 Task: Use the formula "MINA" in spreadsheet "Project portfolio".
Action: Mouse moved to (97, 66)
Screenshot: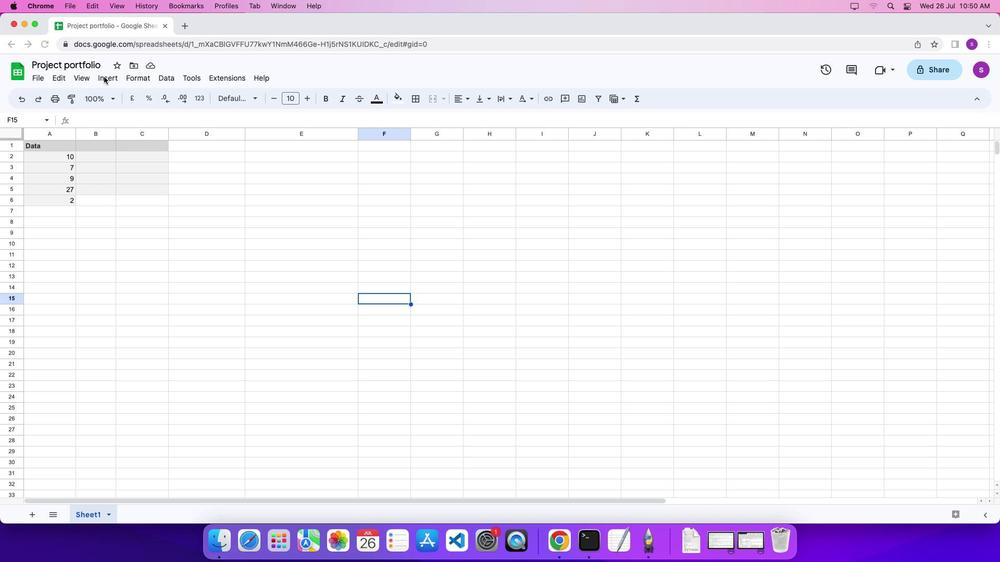 
Action: Mouse pressed left at (97, 66)
Screenshot: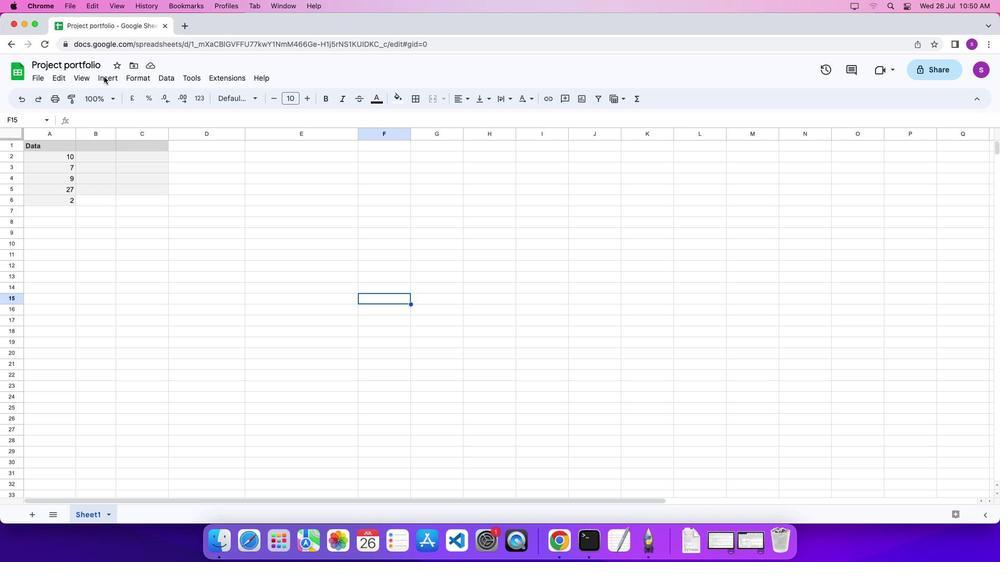 
Action: Mouse moved to (102, 67)
Screenshot: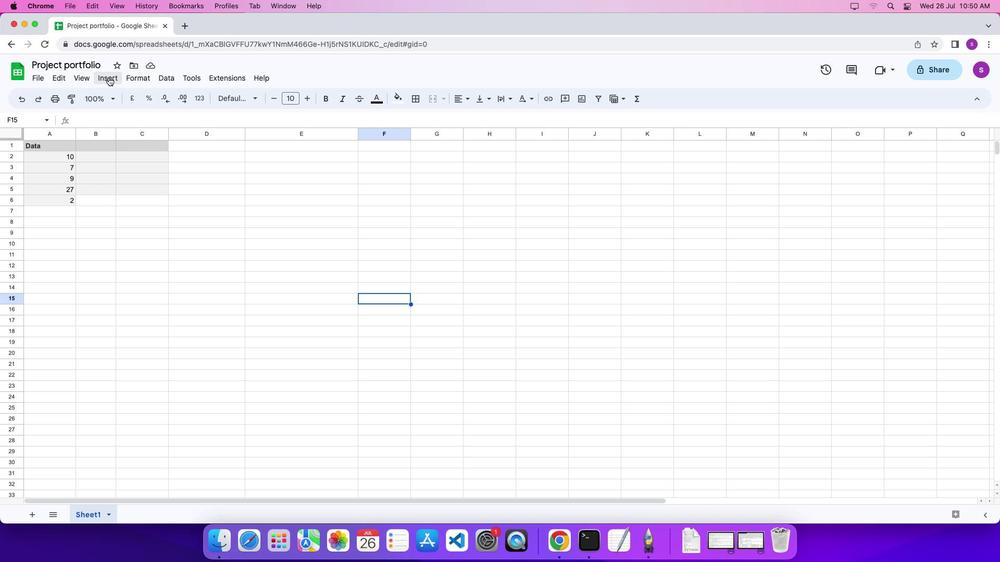 
Action: Mouse pressed left at (102, 67)
Screenshot: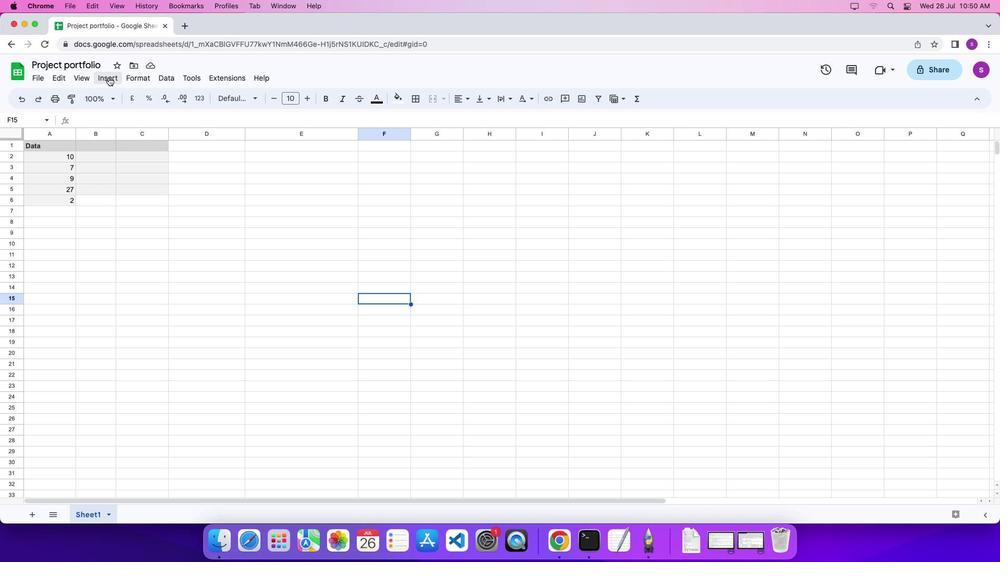
Action: Mouse moved to (475, 494)
Screenshot: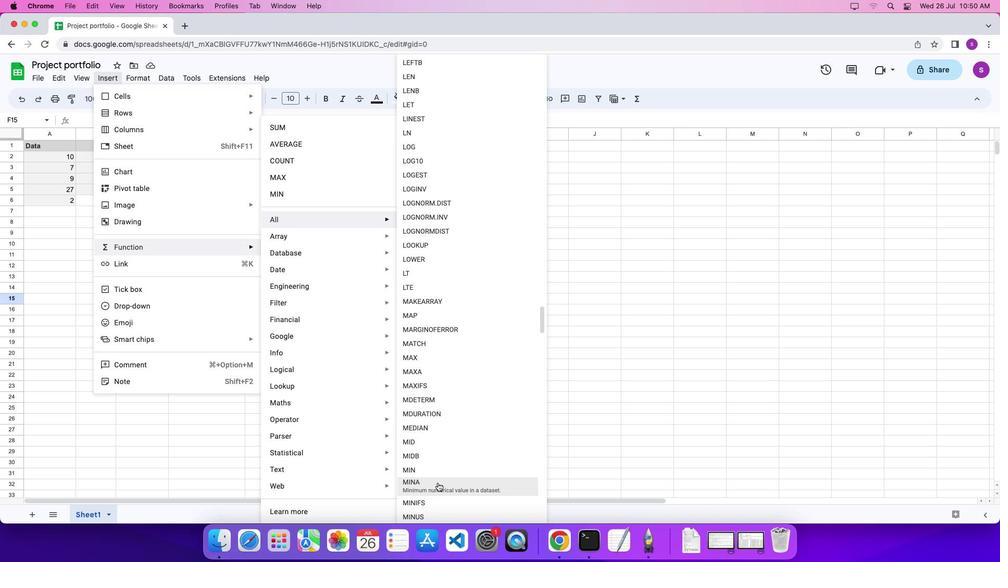 
Action: Mouse pressed left at (475, 494)
Screenshot: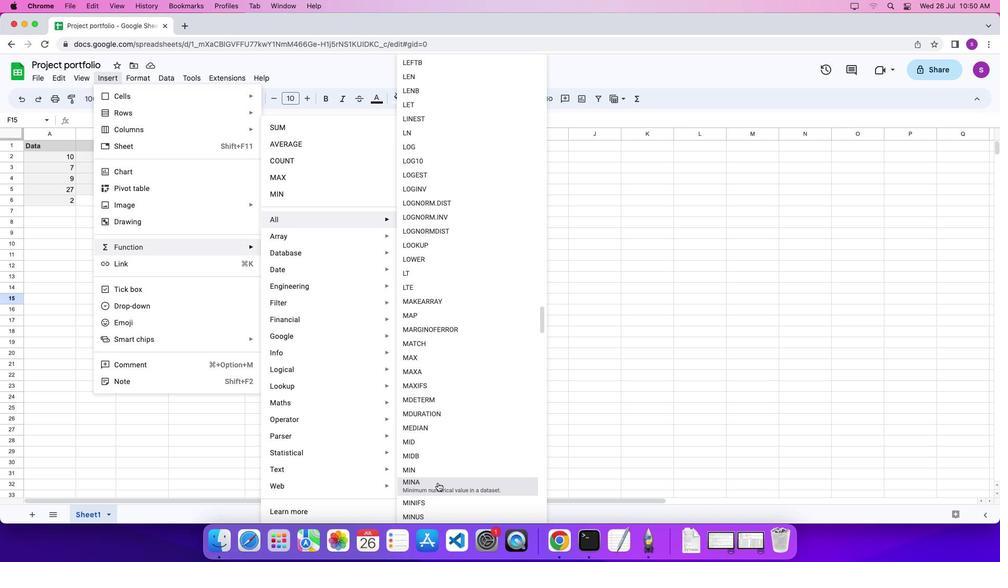 
Action: Mouse moved to (53, 151)
Screenshot: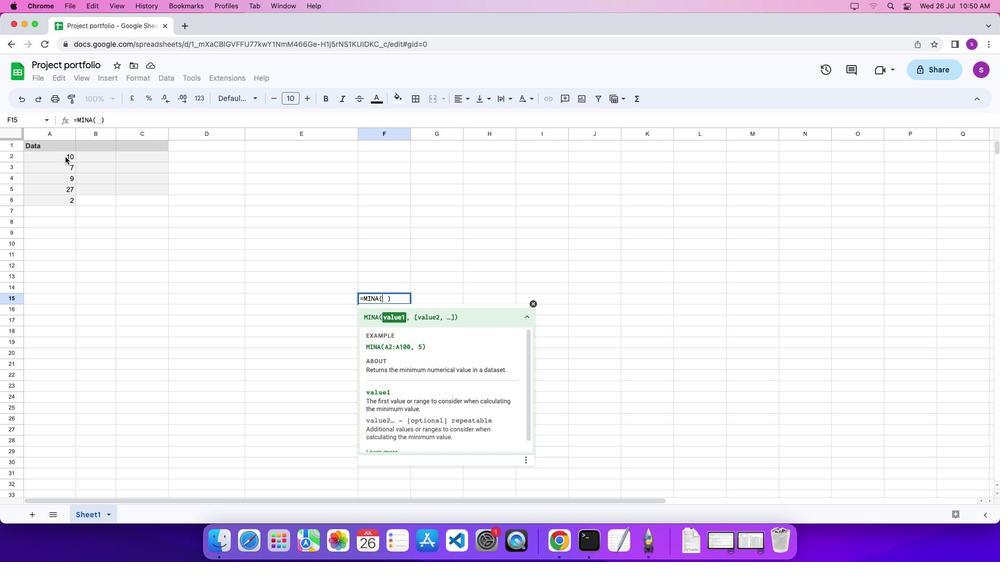 
Action: Mouse pressed left at (53, 151)
Screenshot: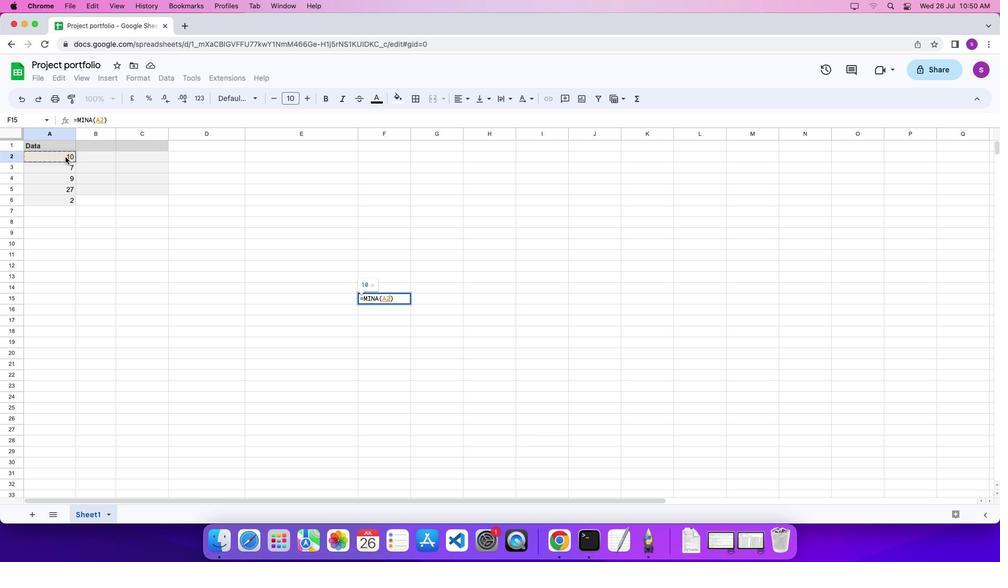 
Action: Mouse moved to (57, 198)
Screenshot: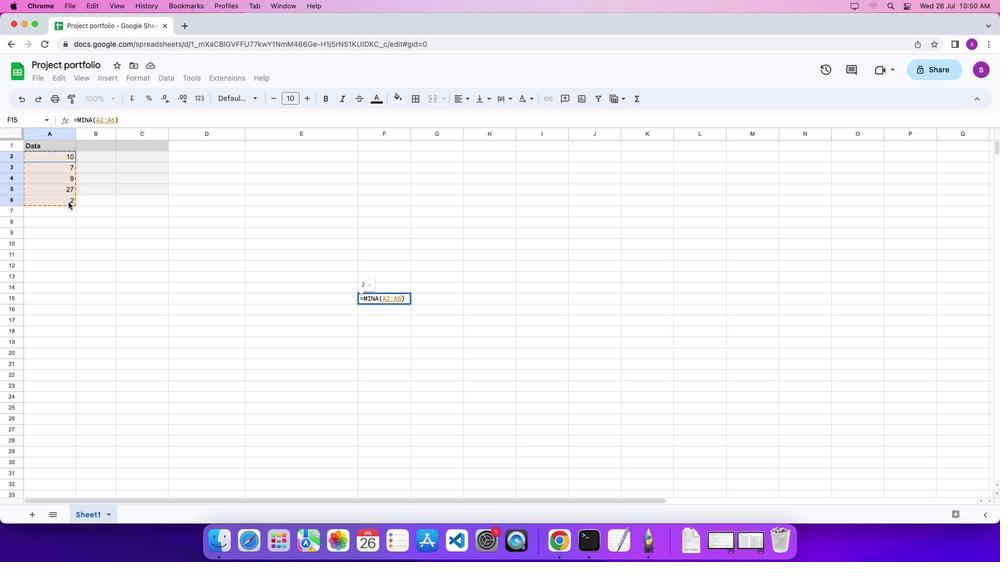 
Action: Key pressed '\x03'
Screenshot: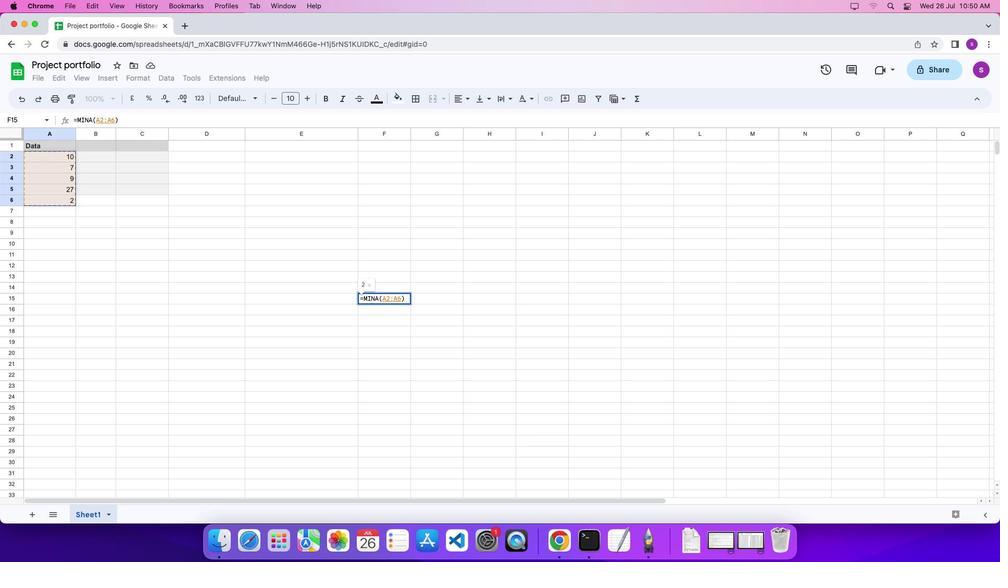 
Action: Mouse moved to (57, 198)
Screenshot: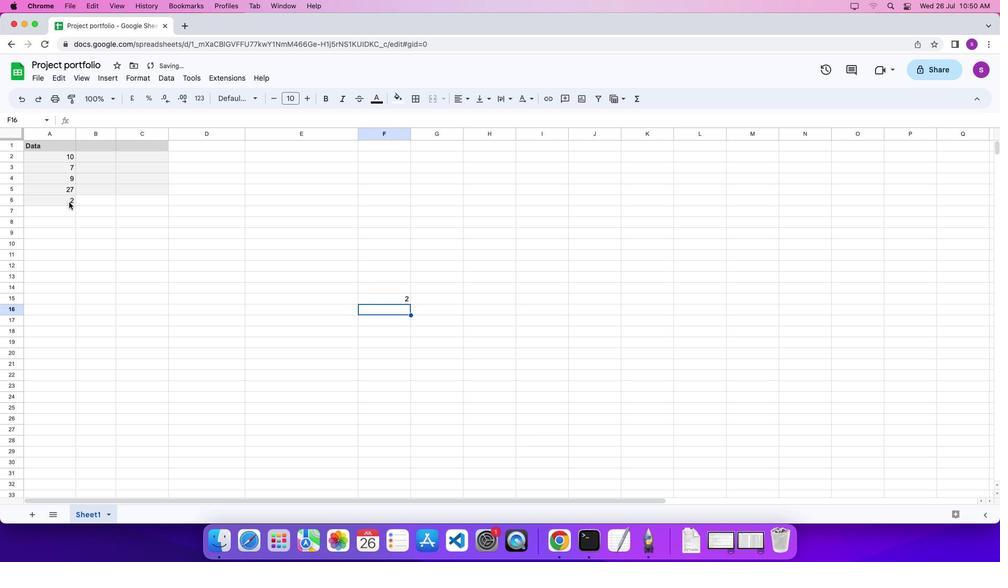 
